 Task: Add the task  Improve code modularity for better maintainability to the section Code Captains in the project TransparentLine and add a Due Date to the respective task as 2023/10/23.
Action: Mouse moved to (944, 534)
Screenshot: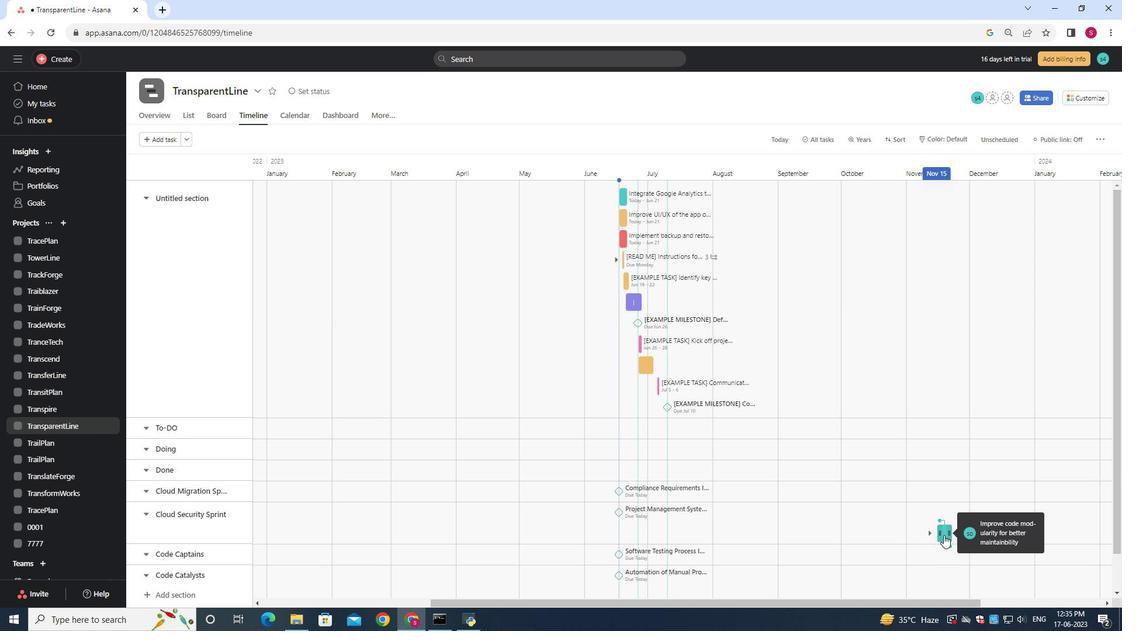 
Action: Mouse pressed left at (944, 534)
Screenshot: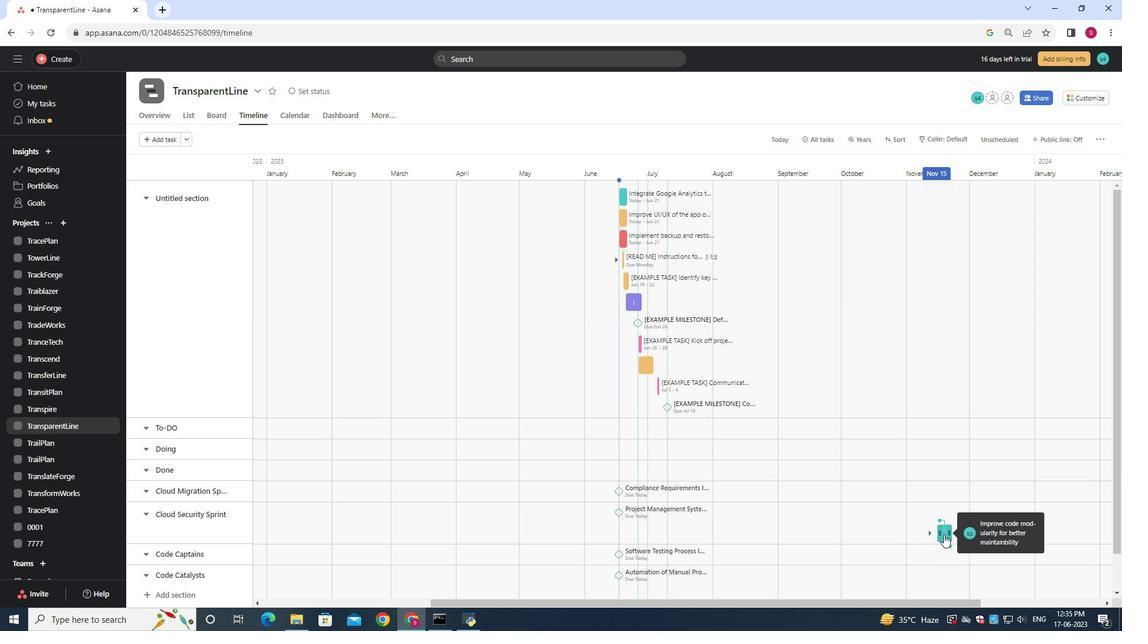 
Action: Mouse moved to (946, 533)
Screenshot: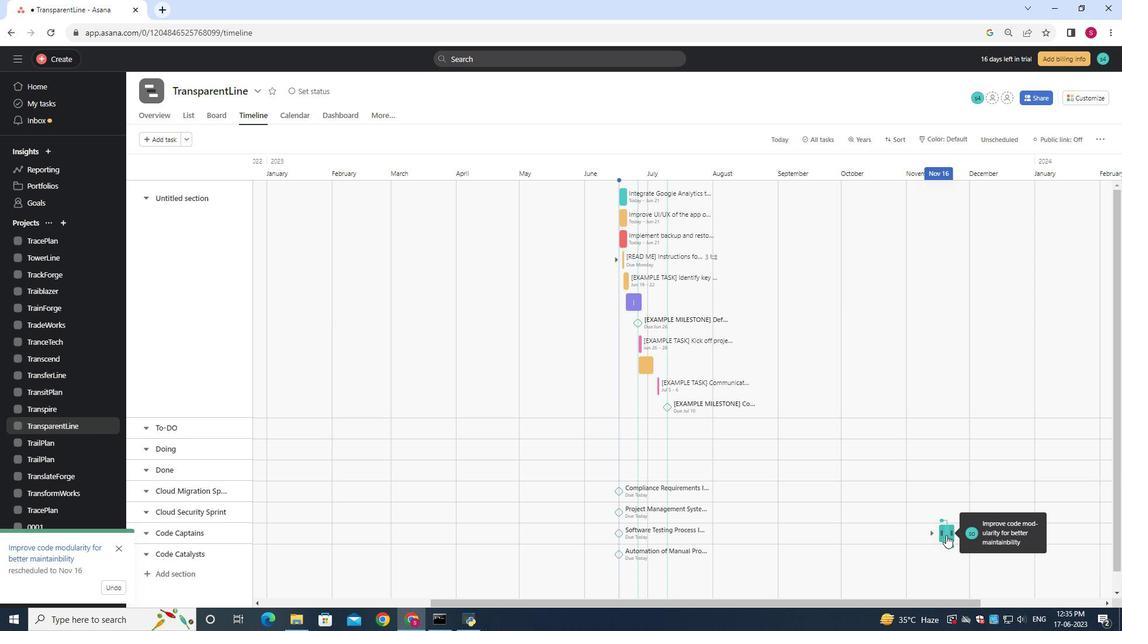 
Action: Mouse pressed left at (946, 533)
Screenshot: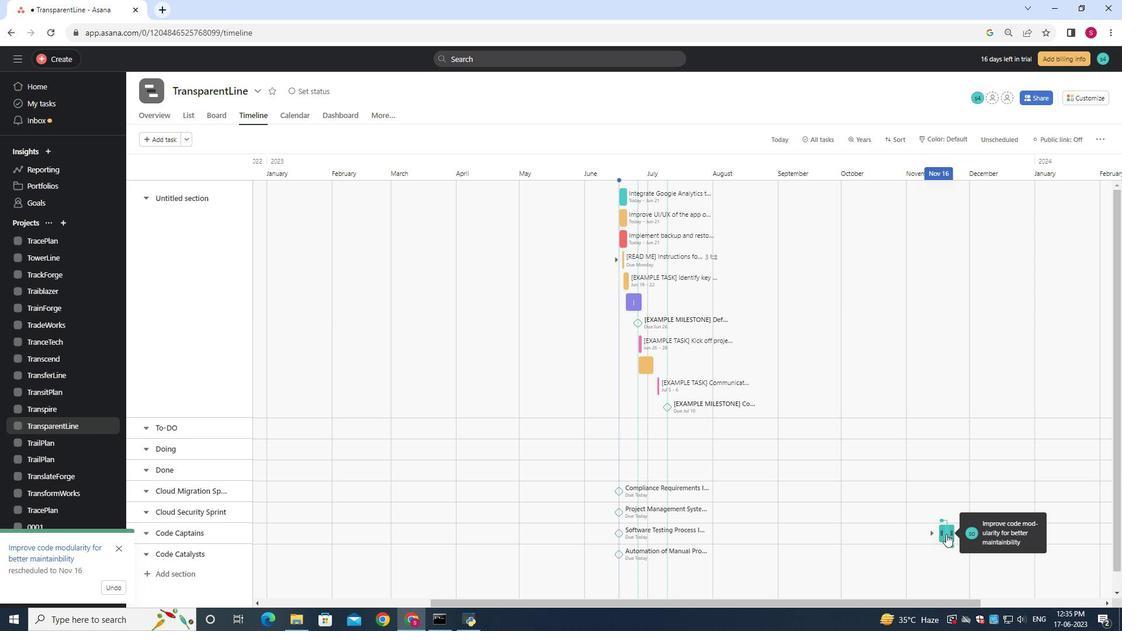 
Action: Mouse moved to (867, 219)
Screenshot: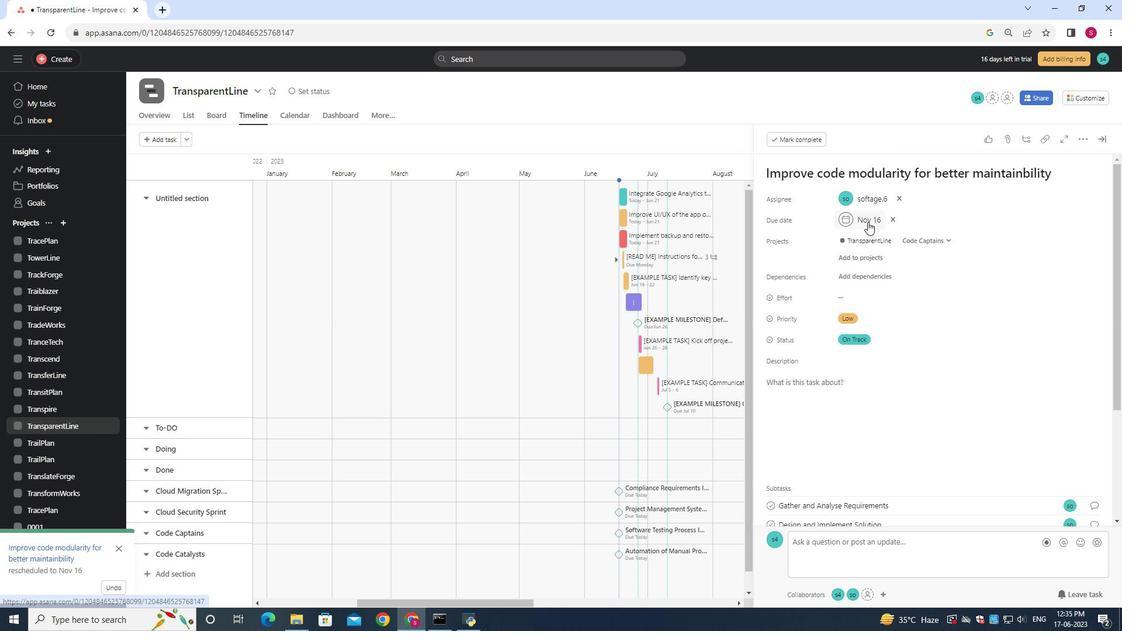 
Action: Mouse pressed left at (867, 219)
Screenshot: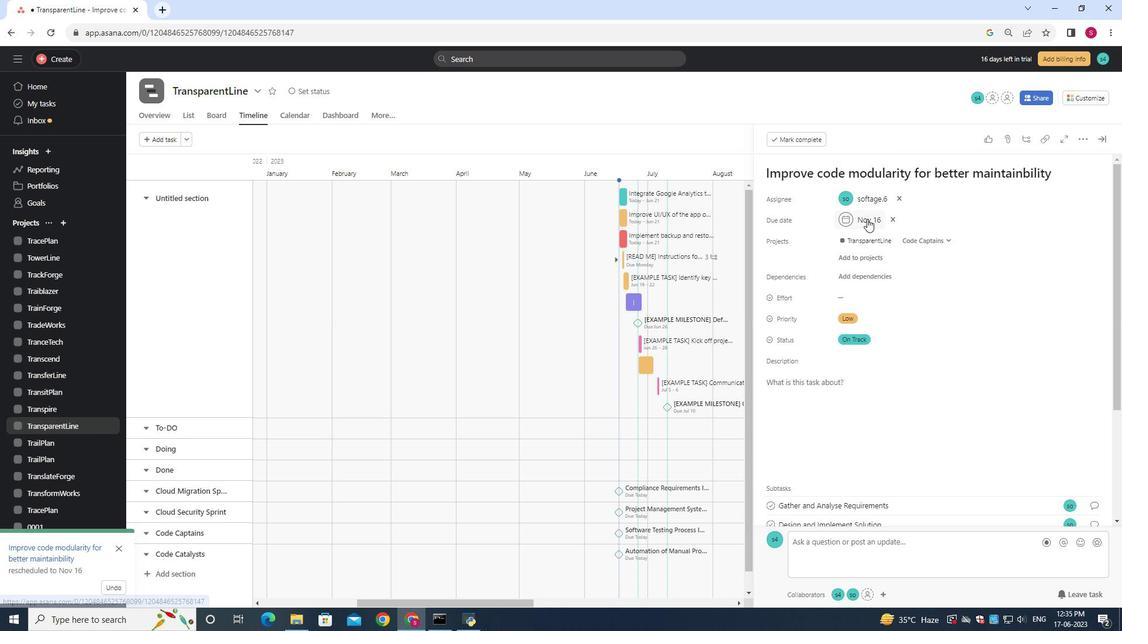 
Action: Mouse moved to (960, 247)
Screenshot: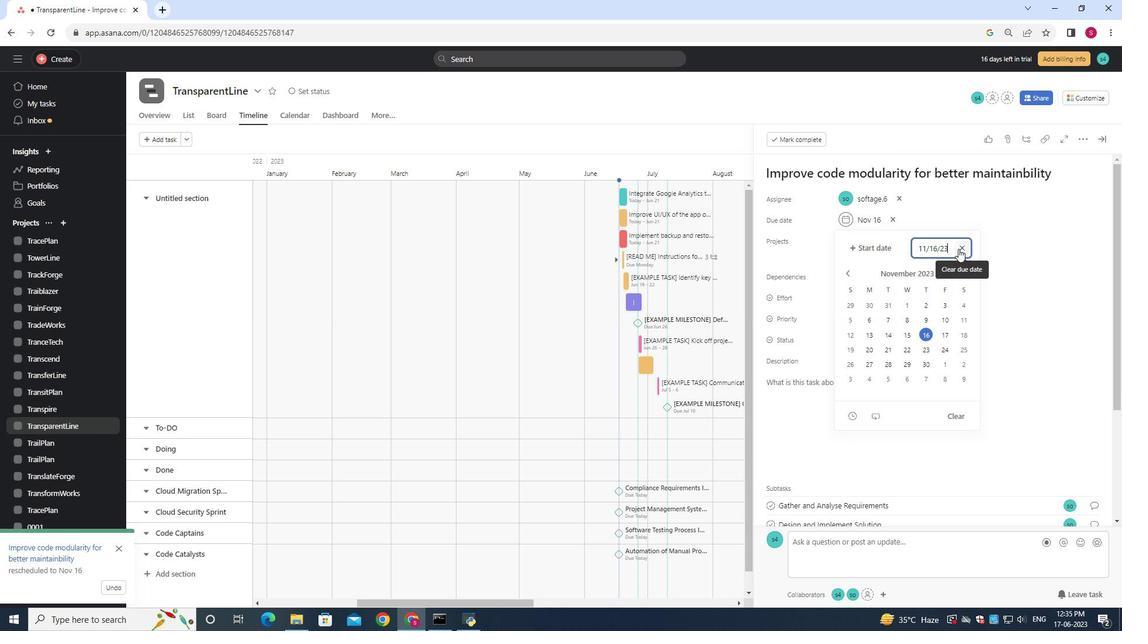 
Action: Mouse pressed left at (960, 247)
Screenshot: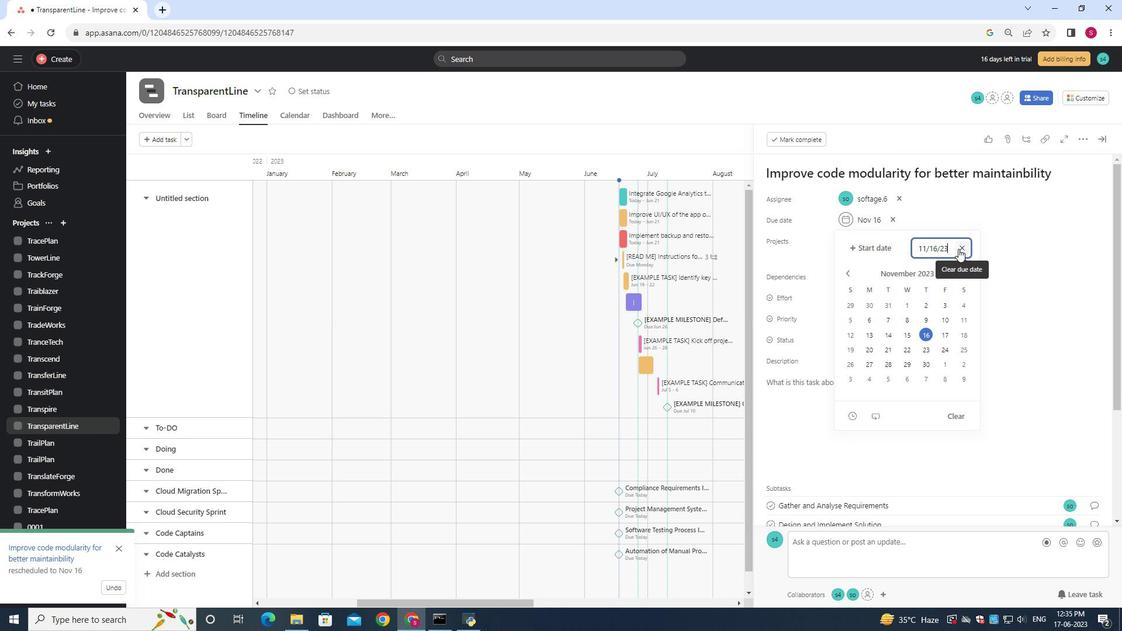 
Action: Mouse moved to (879, 218)
Screenshot: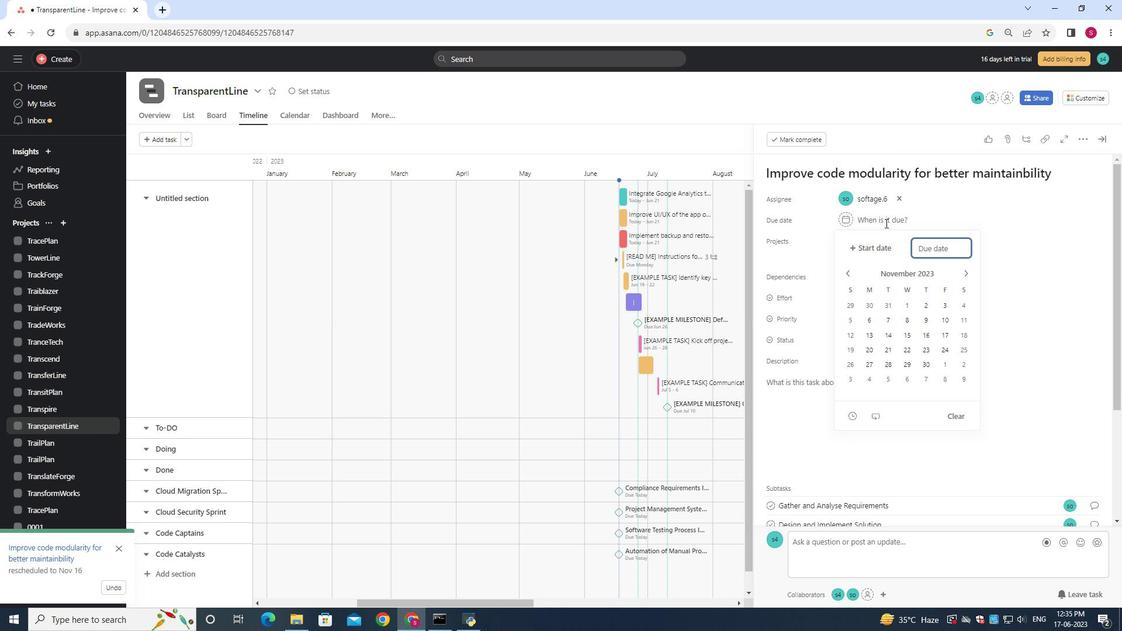 
Action: Mouse pressed left at (879, 218)
Screenshot: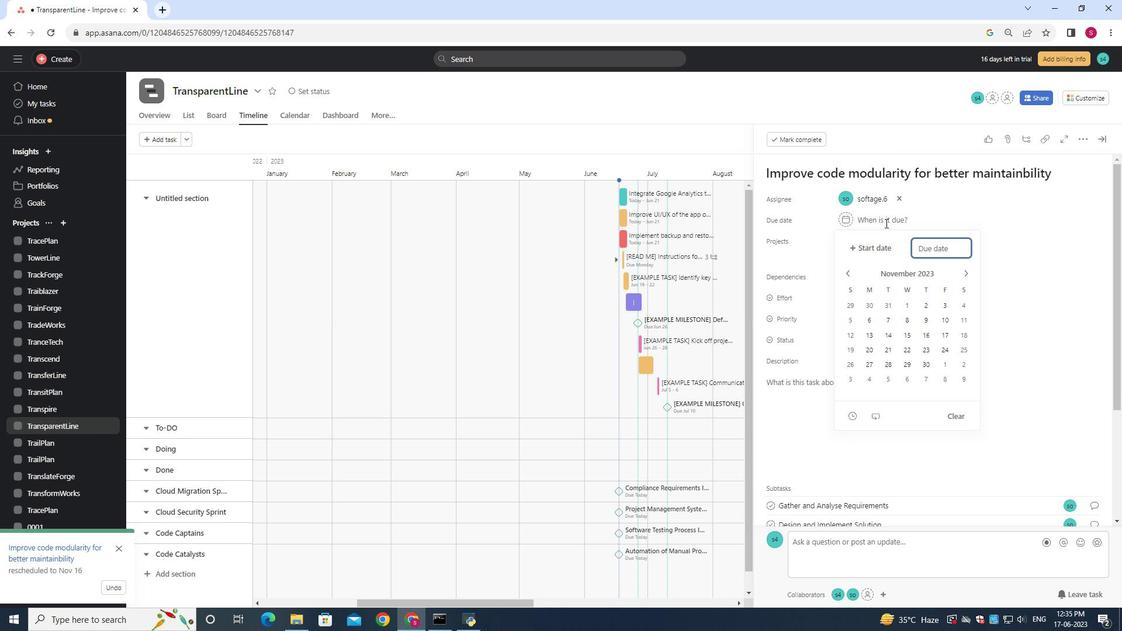 
Action: Mouse moved to (882, 224)
Screenshot: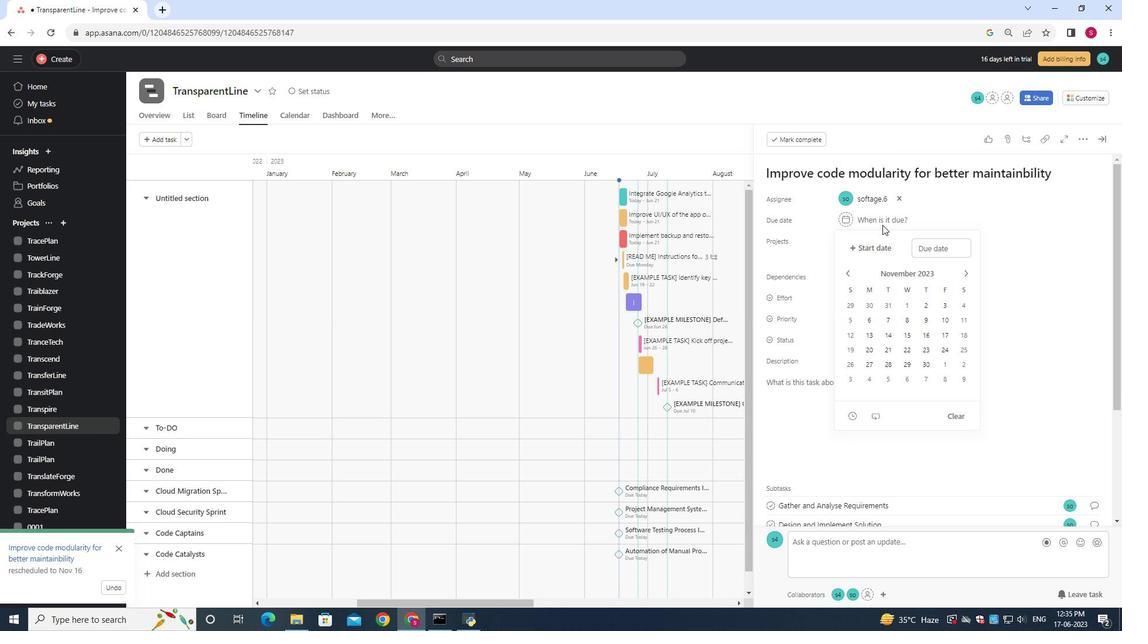 
Action: Mouse pressed left at (882, 224)
Screenshot: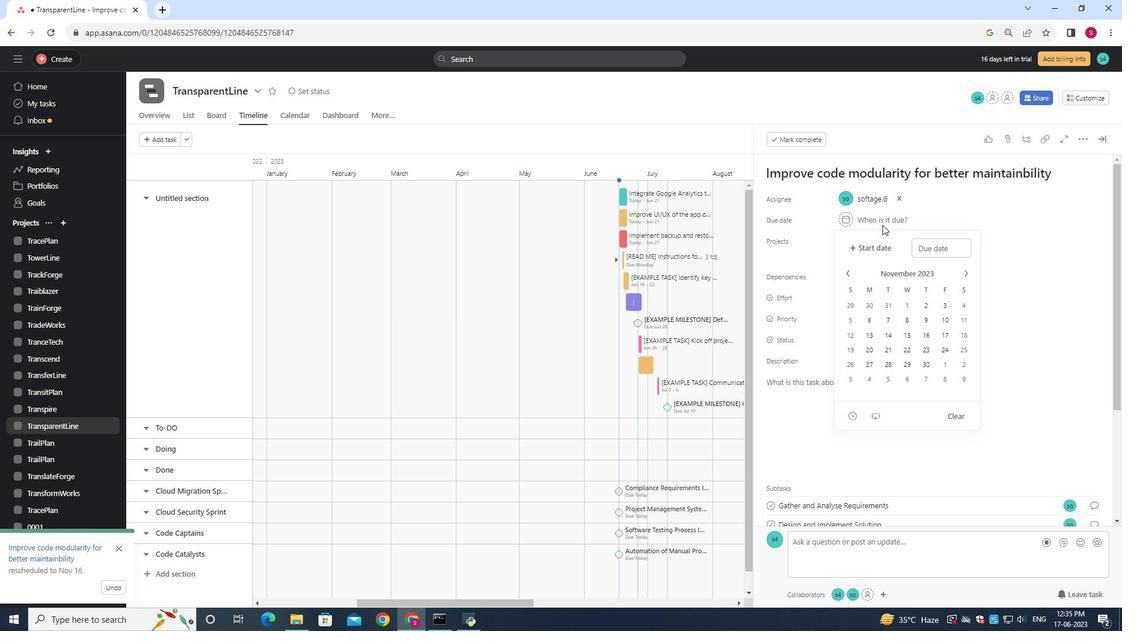 
Action: Mouse moved to (918, 242)
Screenshot: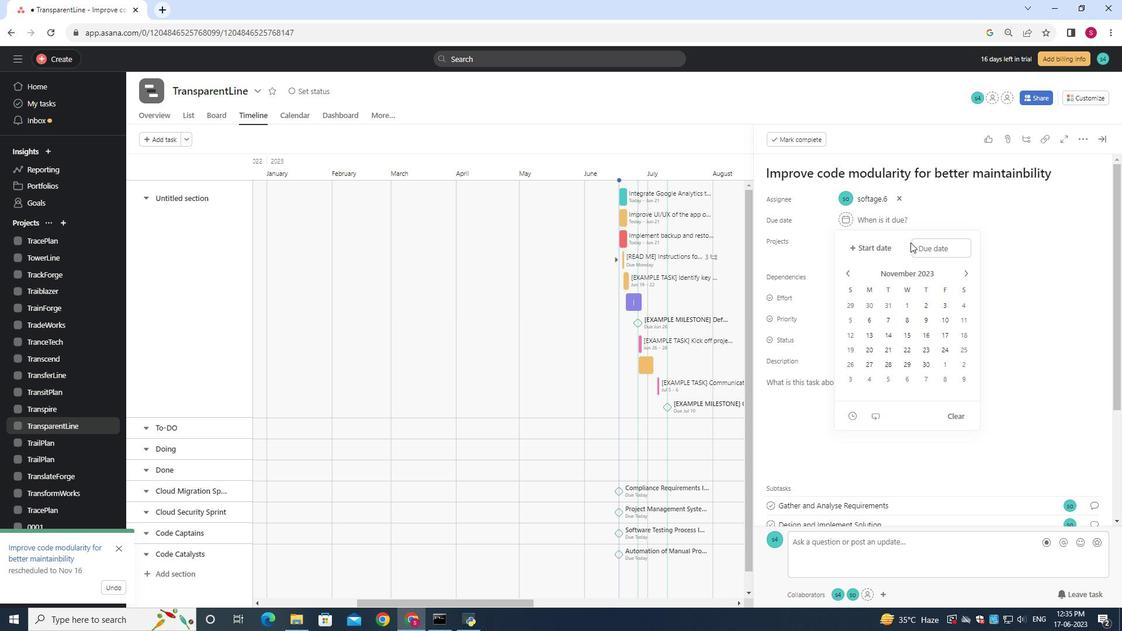 
Action: Mouse pressed left at (918, 242)
Screenshot: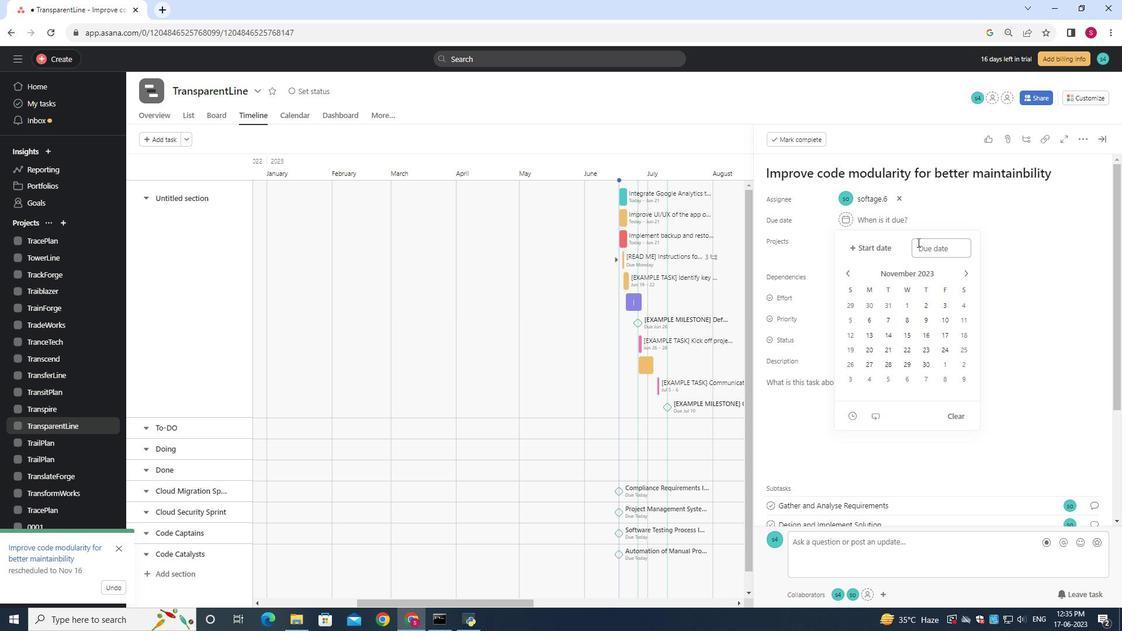
Action: Mouse moved to (918, 243)
Screenshot: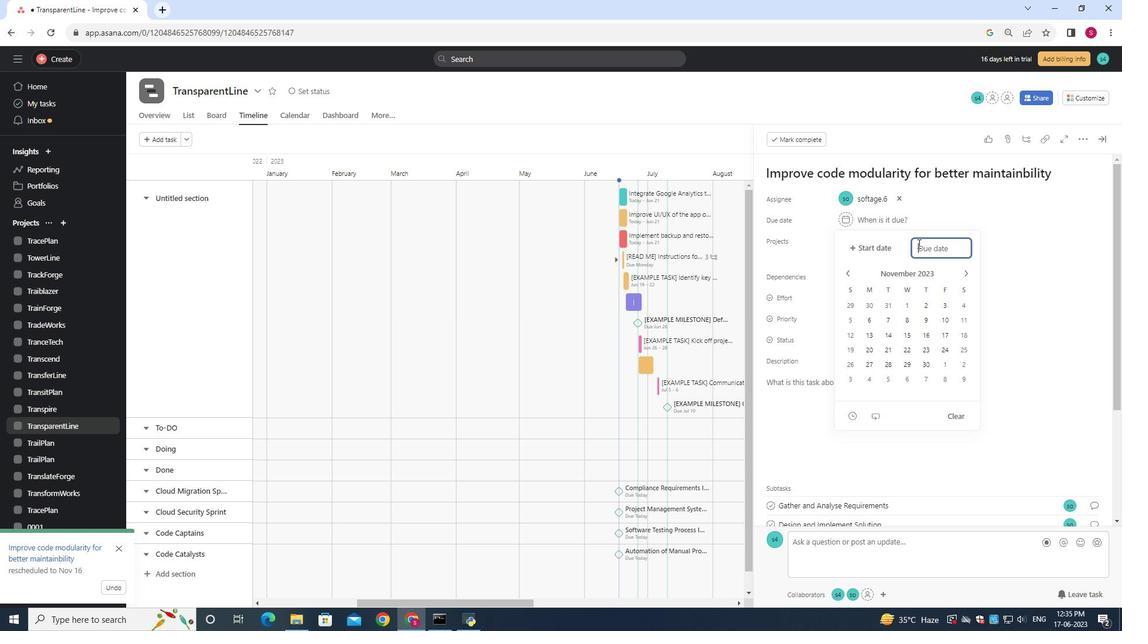 
Action: Key pressed 2023/10/23<Key.enter>
Screenshot: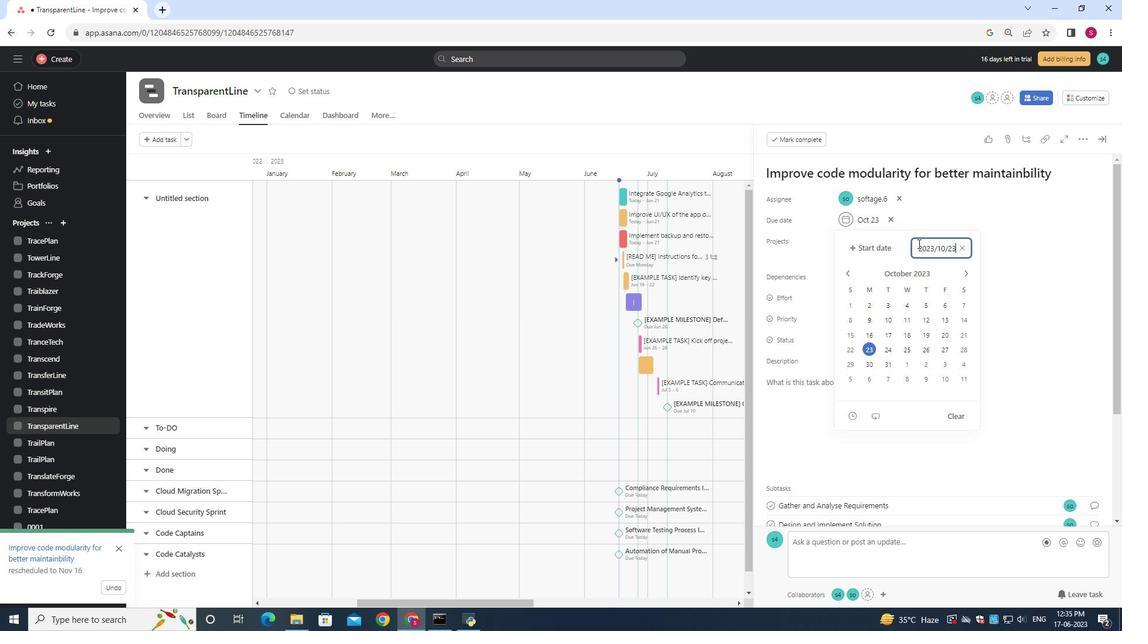 
